 Task: Mark Ani Tiaa message unread.
Action: Mouse moved to (775, 108)
Screenshot: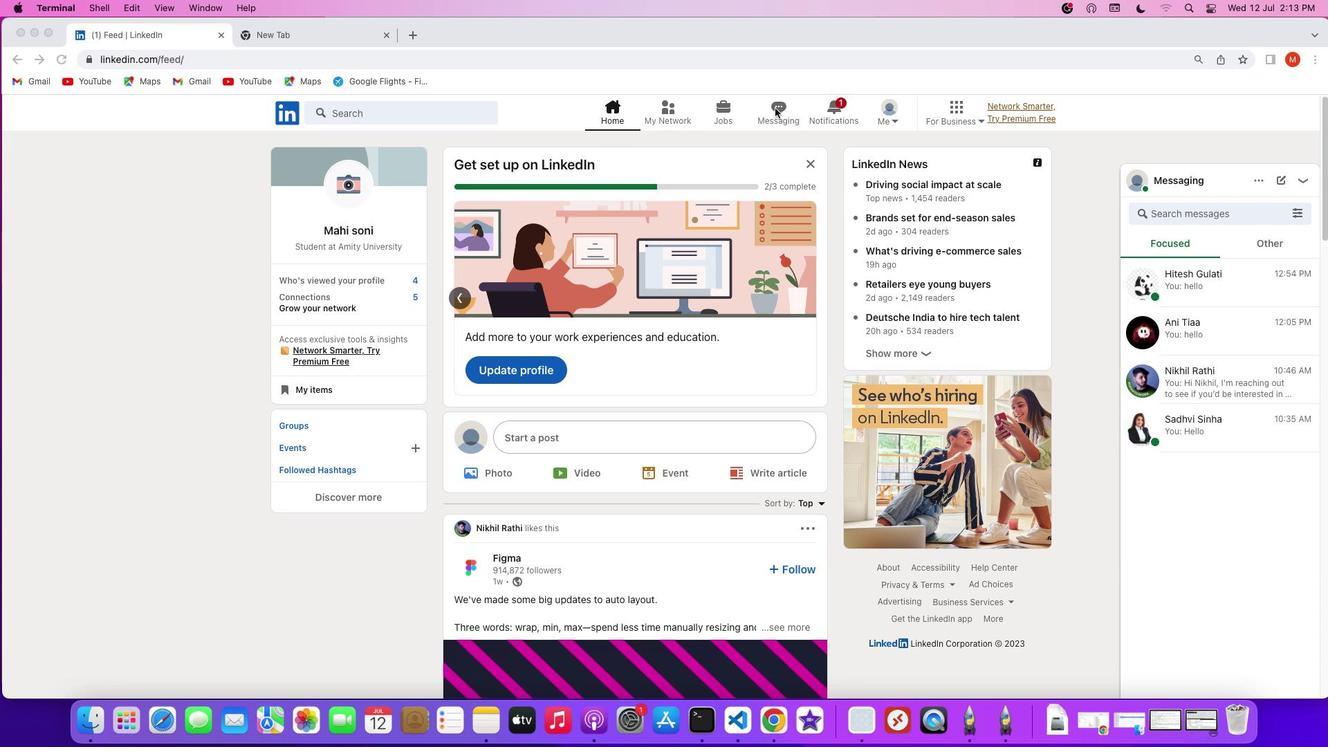 
Action: Mouse pressed left at (775, 108)
Screenshot: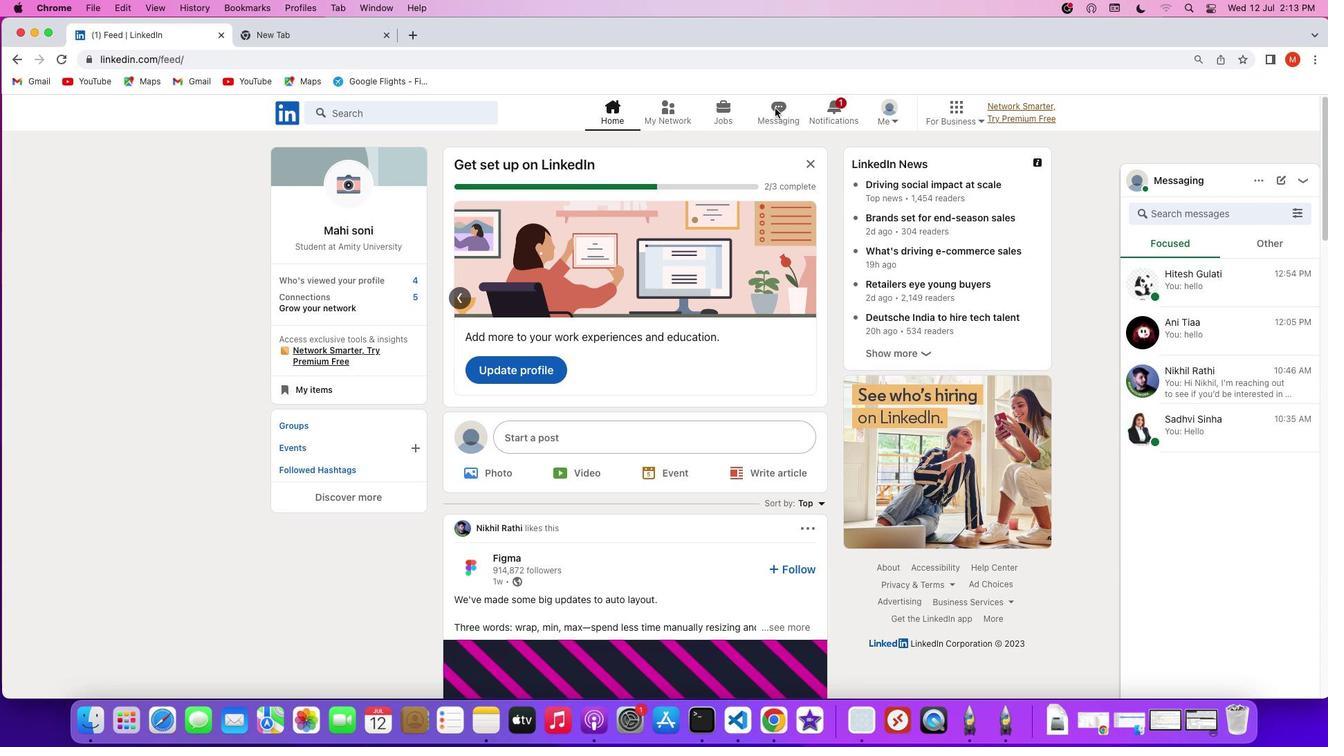
Action: Mouse pressed left at (775, 108)
Screenshot: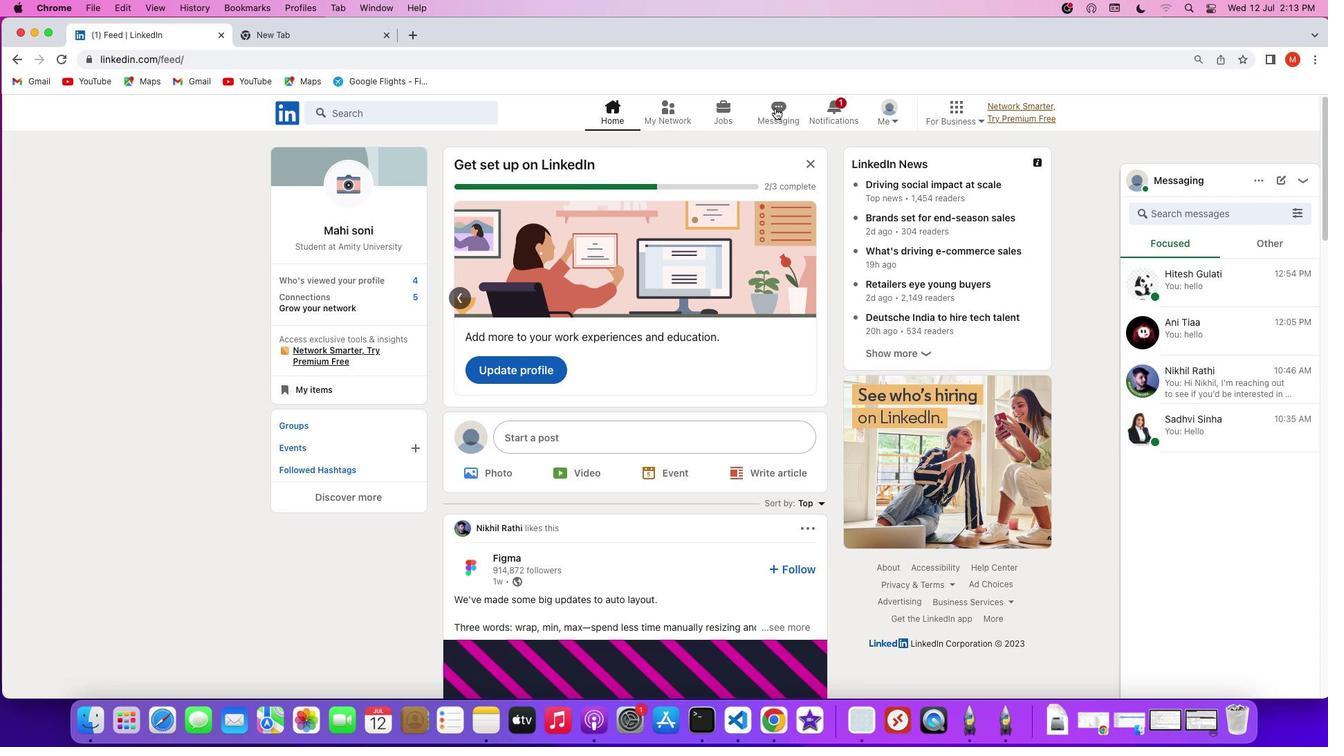 
Action: Mouse moved to (424, 161)
Screenshot: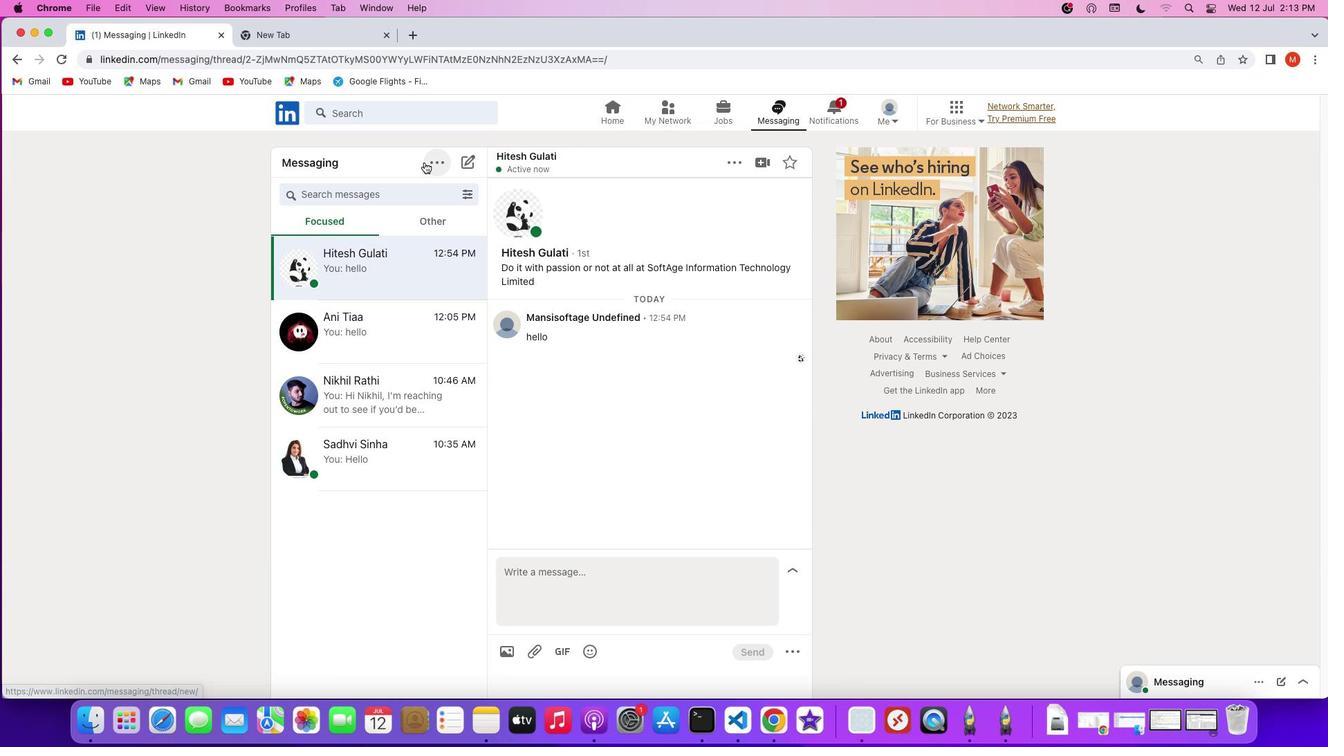 
Action: Mouse pressed left at (424, 161)
Screenshot: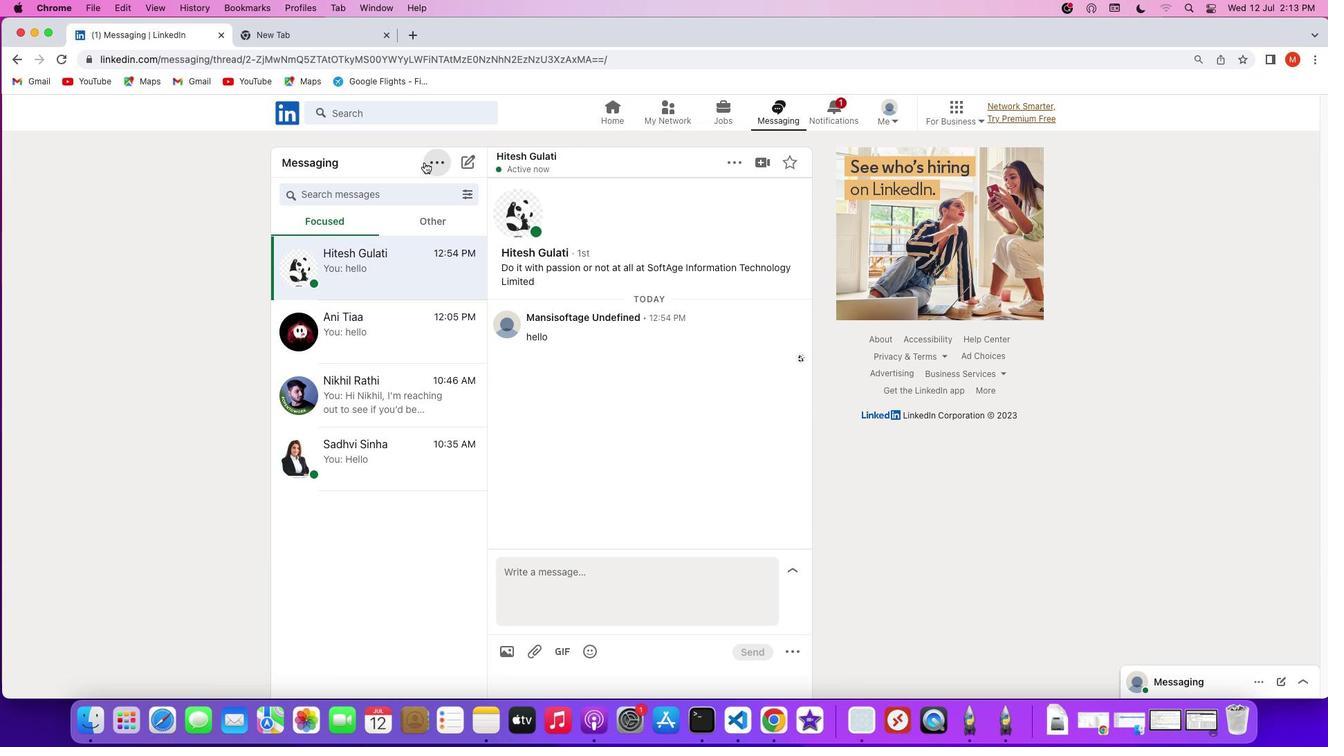 
Action: Mouse moved to (419, 191)
Screenshot: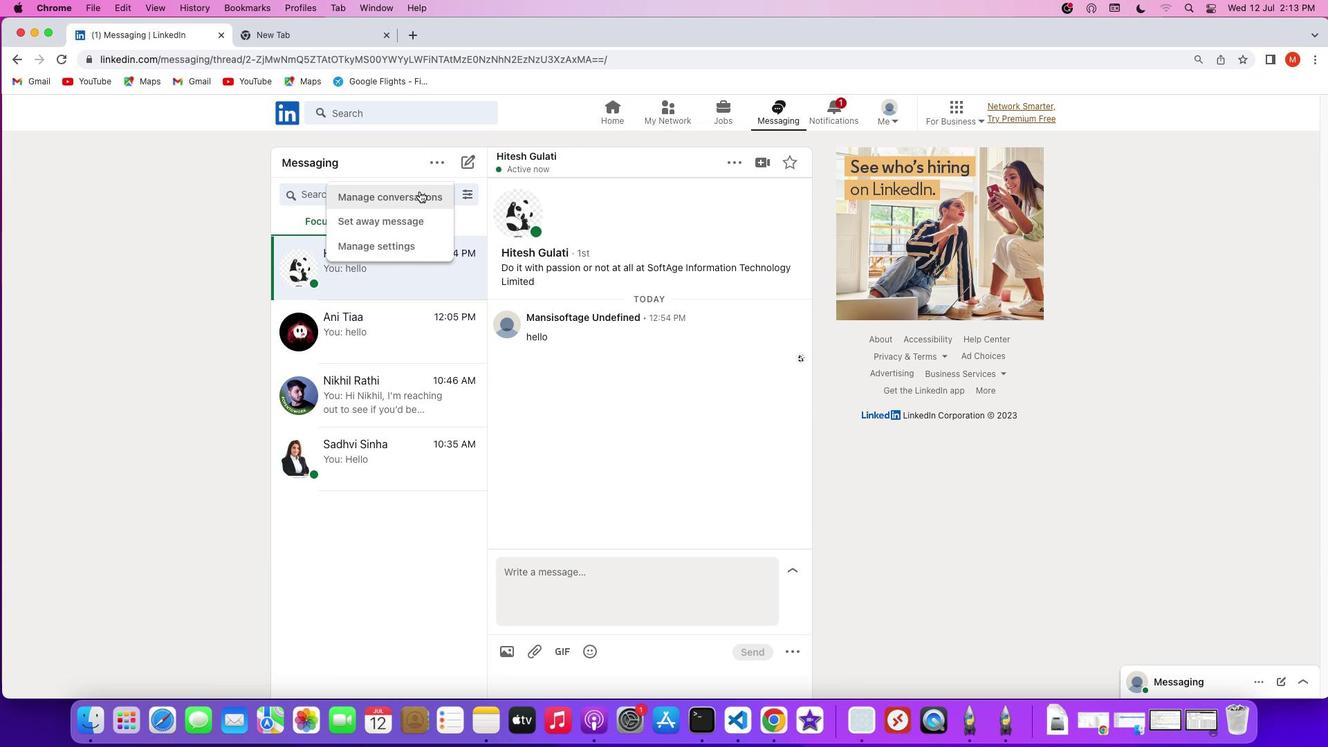
Action: Mouse pressed left at (419, 191)
Screenshot: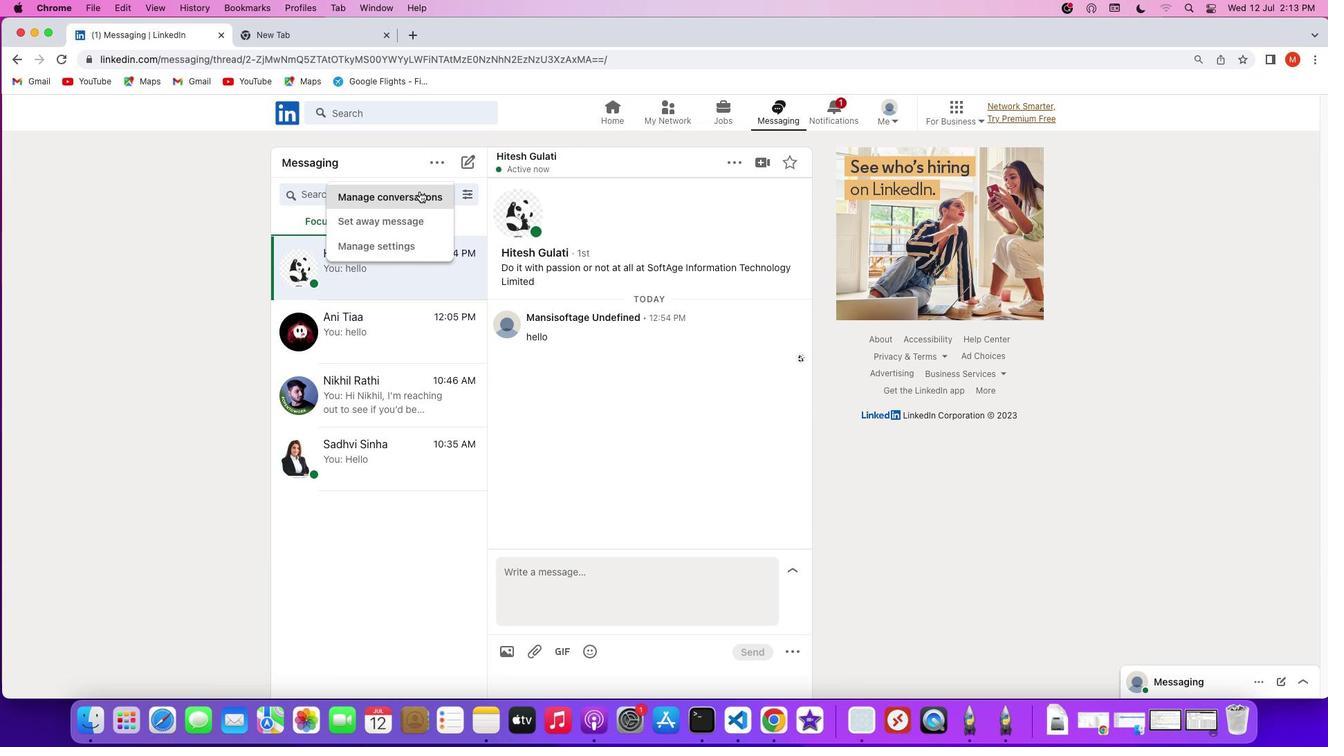 
Action: Mouse moved to (305, 331)
Screenshot: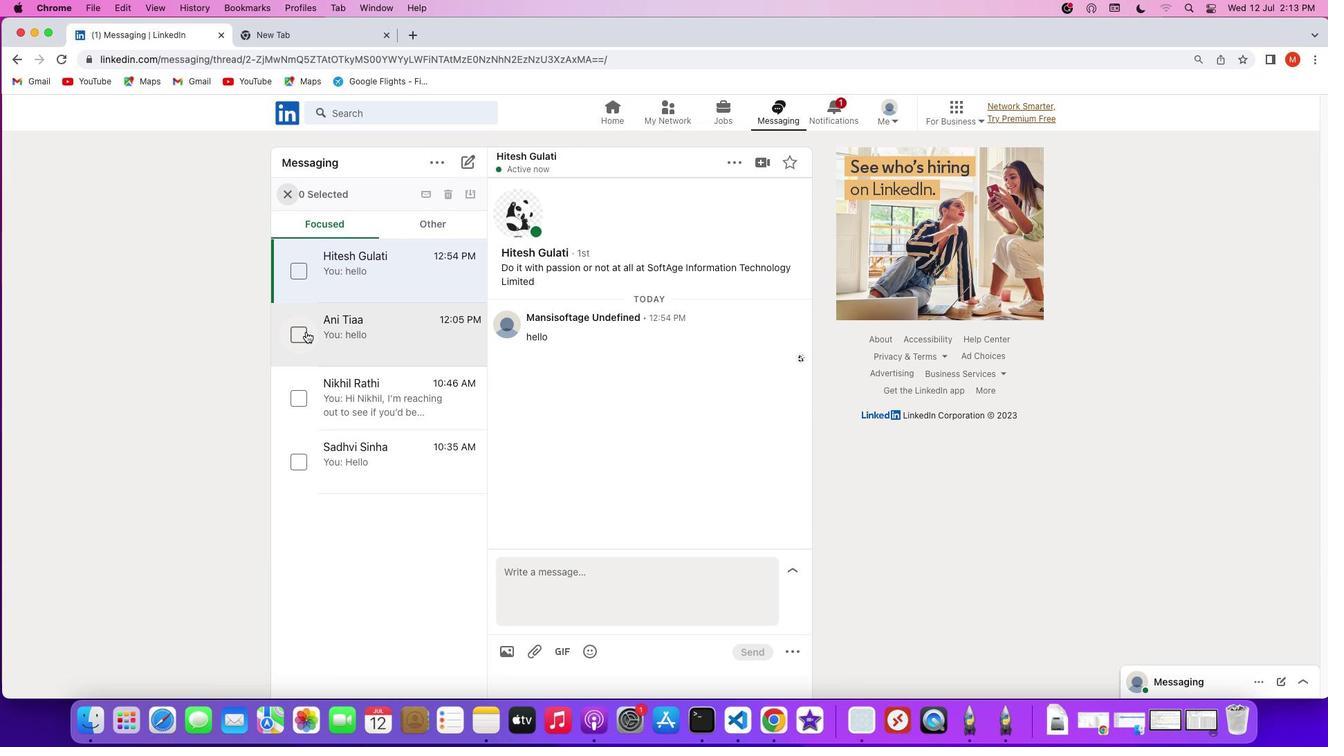 
Action: Mouse pressed left at (305, 331)
Screenshot: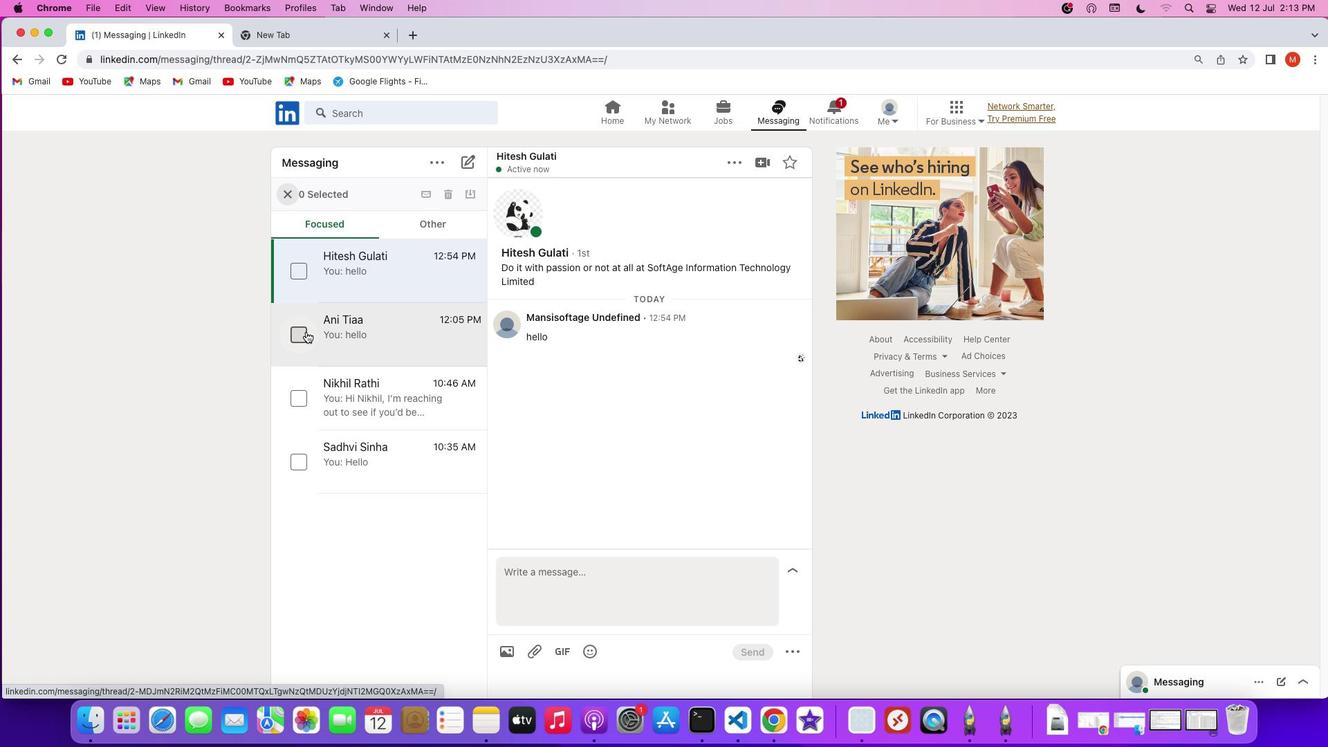 
Action: Mouse moved to (428, 197)
Screenshot: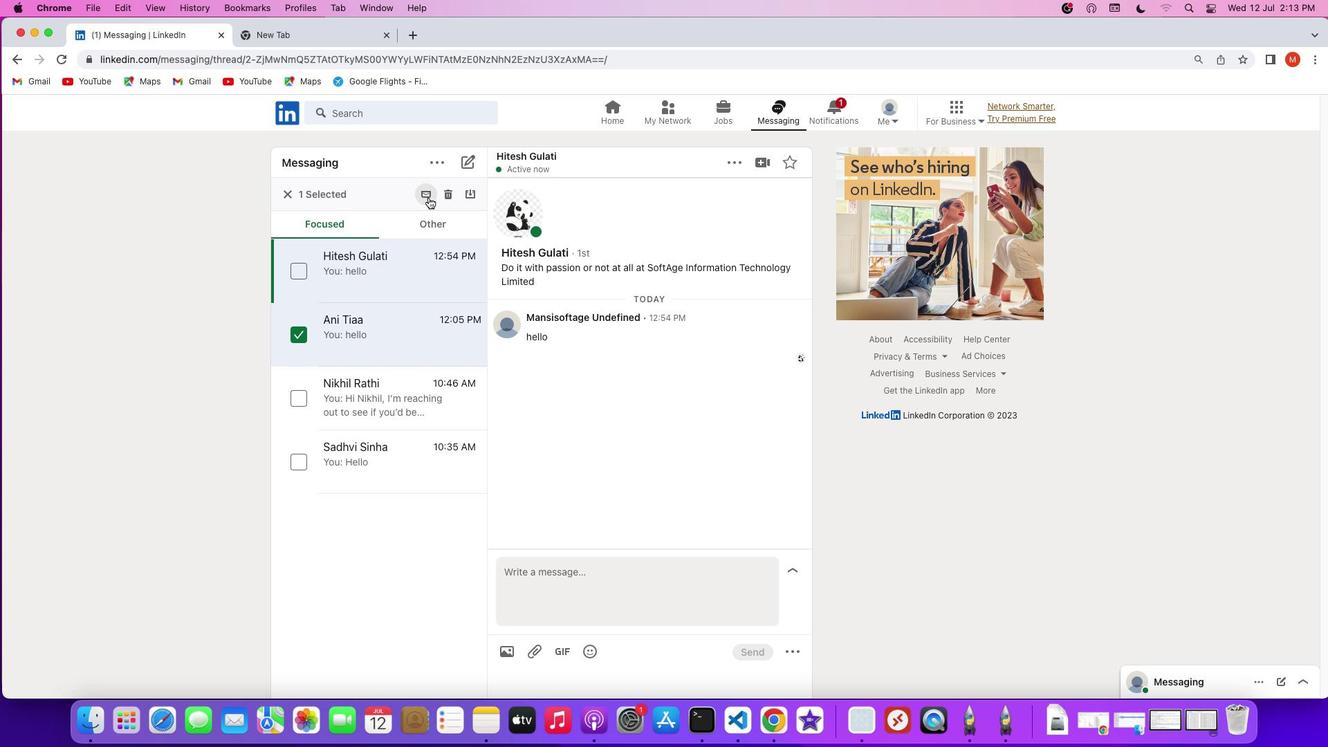 
Action: Mouse pressed left at (428, 197)
Screenshot: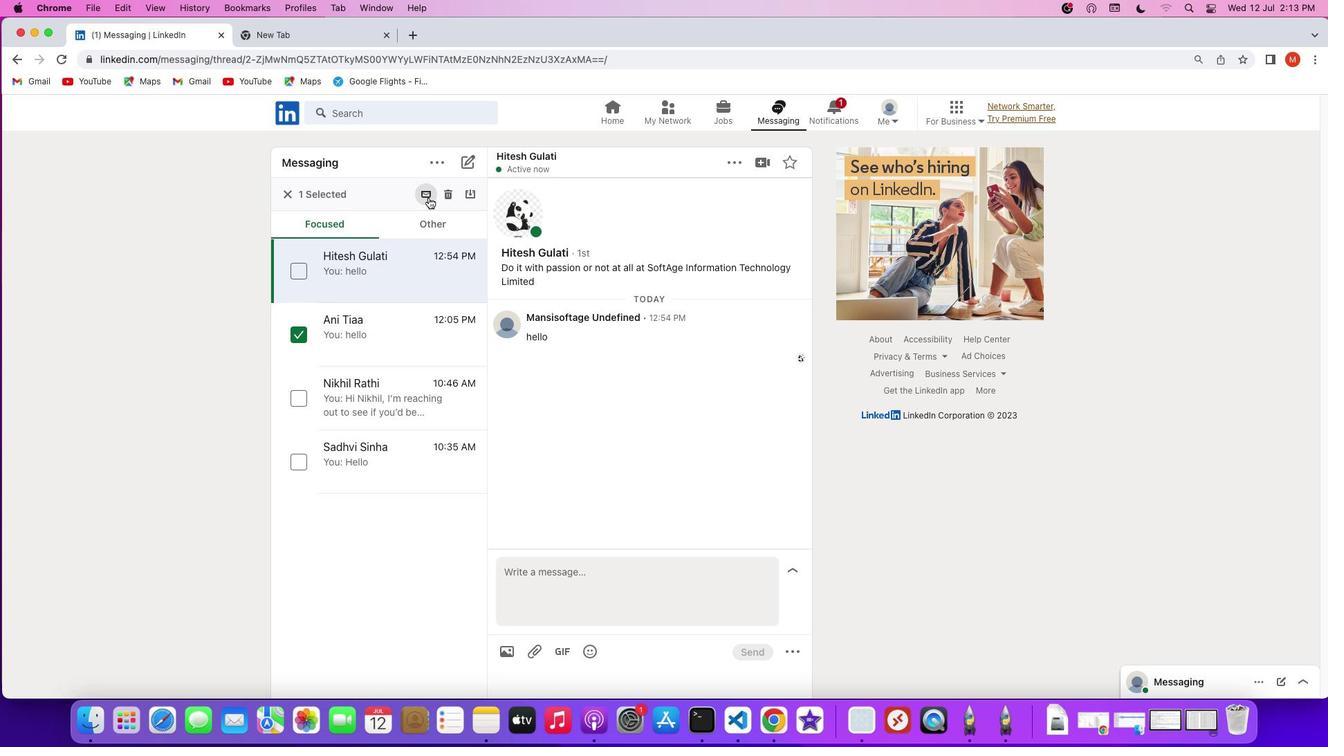 
